Task: Copy the HTTPS URL of the repository "Javascript".
Action: Mouse moved to (1231, 288)
Screenshot: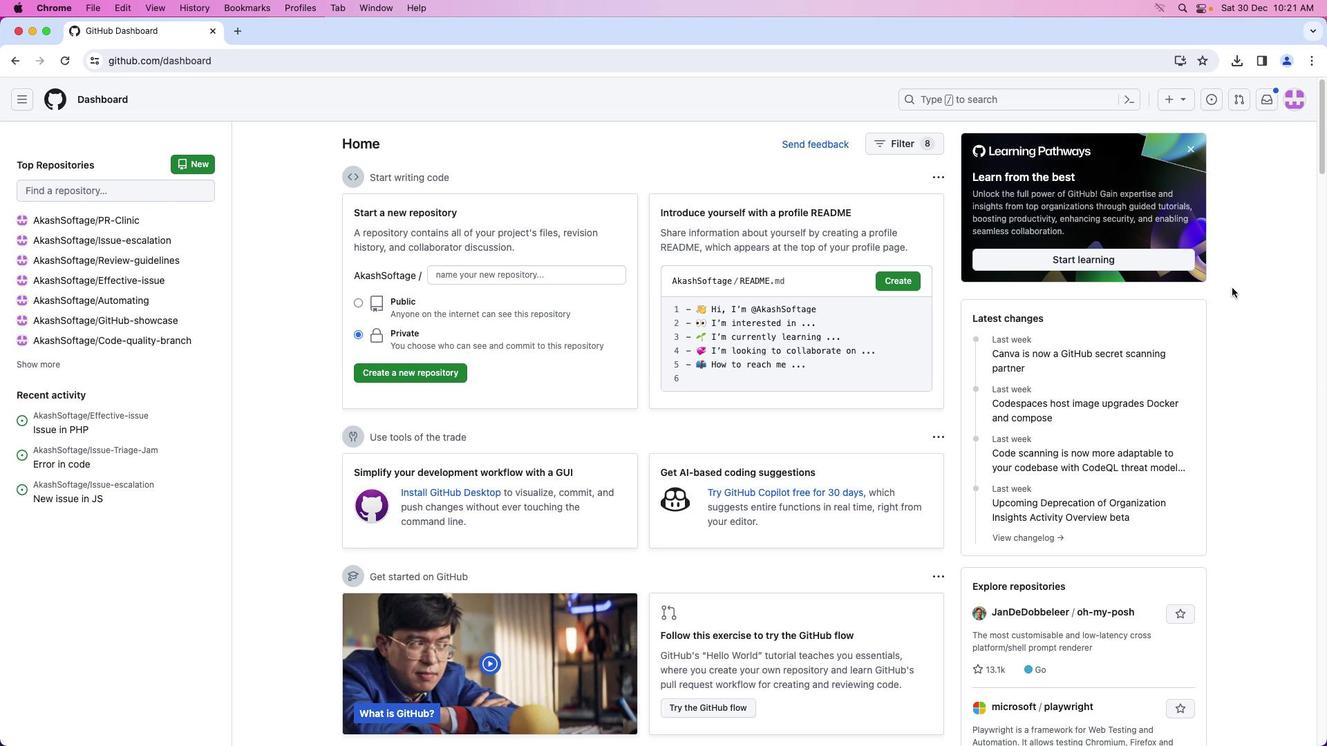 
Action: Mouse pressed left at (1231, 288)
Screenshot: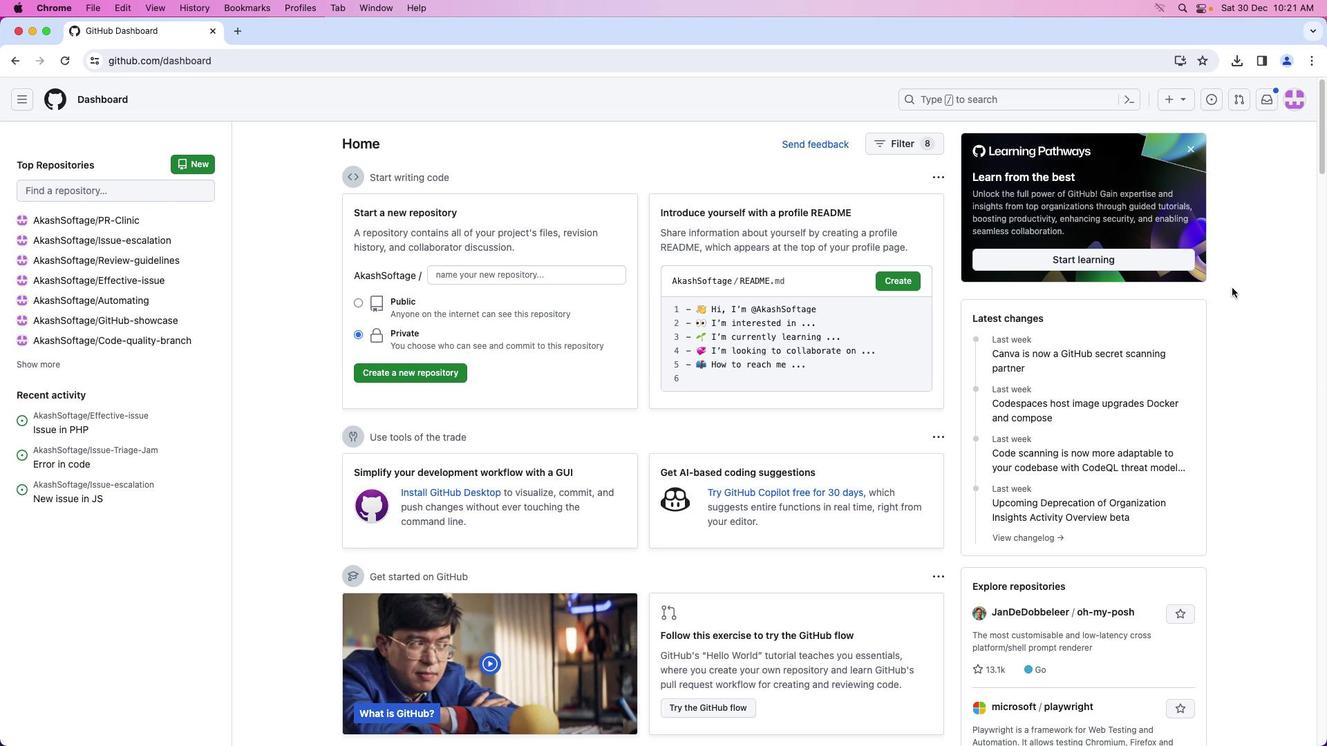 
Action: Mouse moved to (1292, 103)
Screenshot: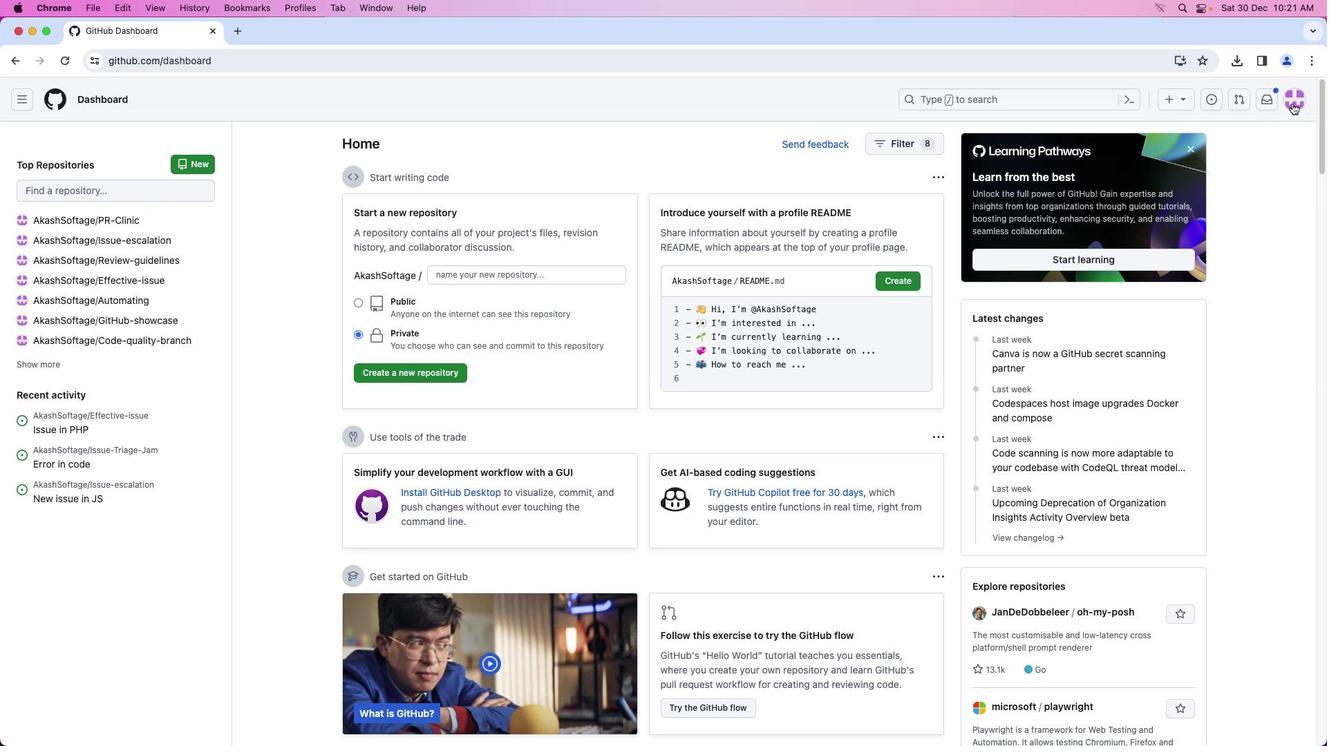 
Action: Mouse pressed left at (1292, 103)
Screenshot: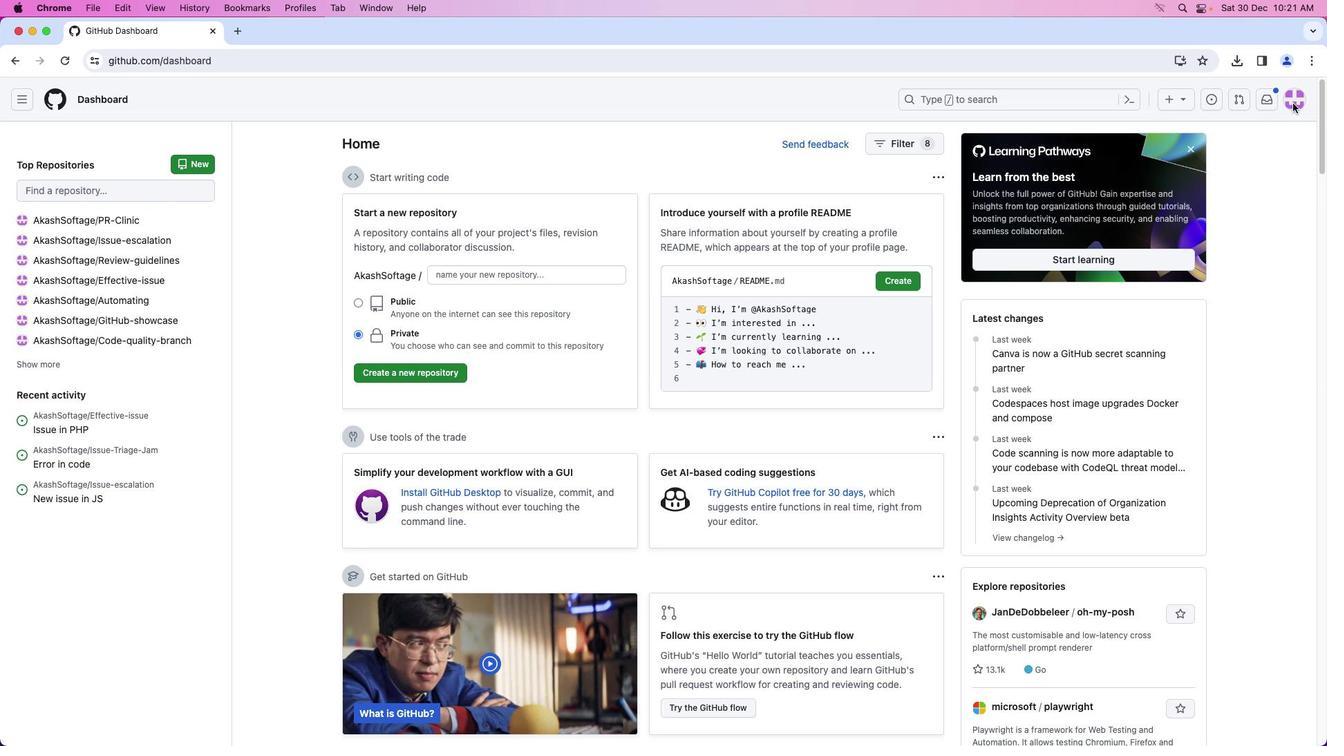 
Action: Mouse moved to (1217, 226)
Screenshot: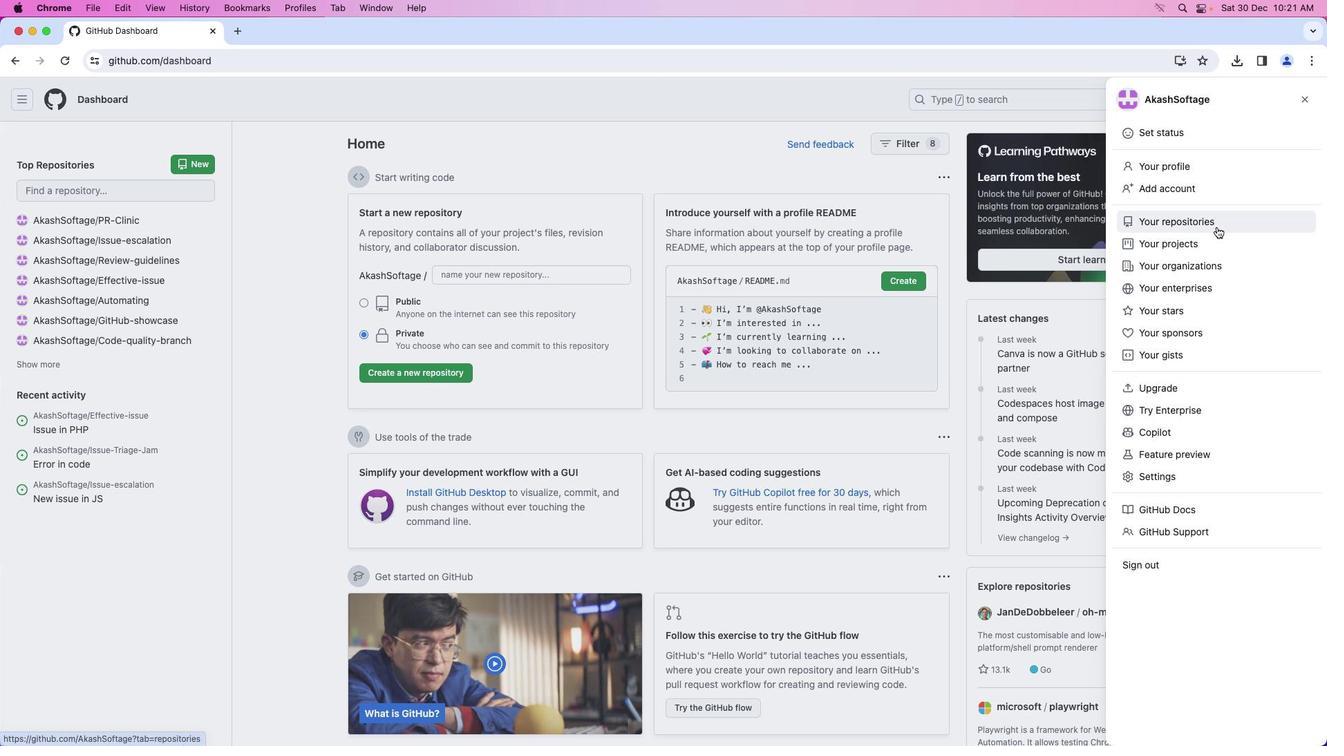 
Action: Mouse pressed left at (1217, 226)
Screenshot: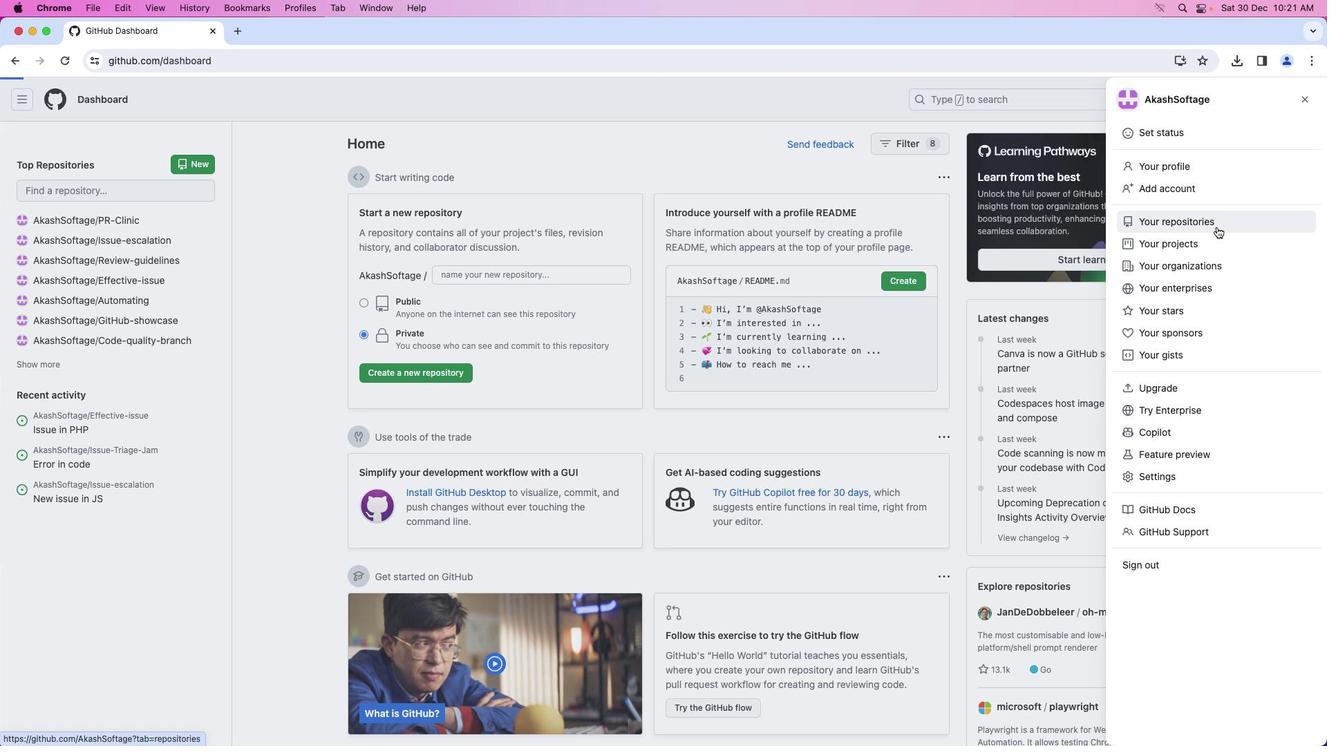 
Action: Mouse moved to (477, 226)
Screenshot: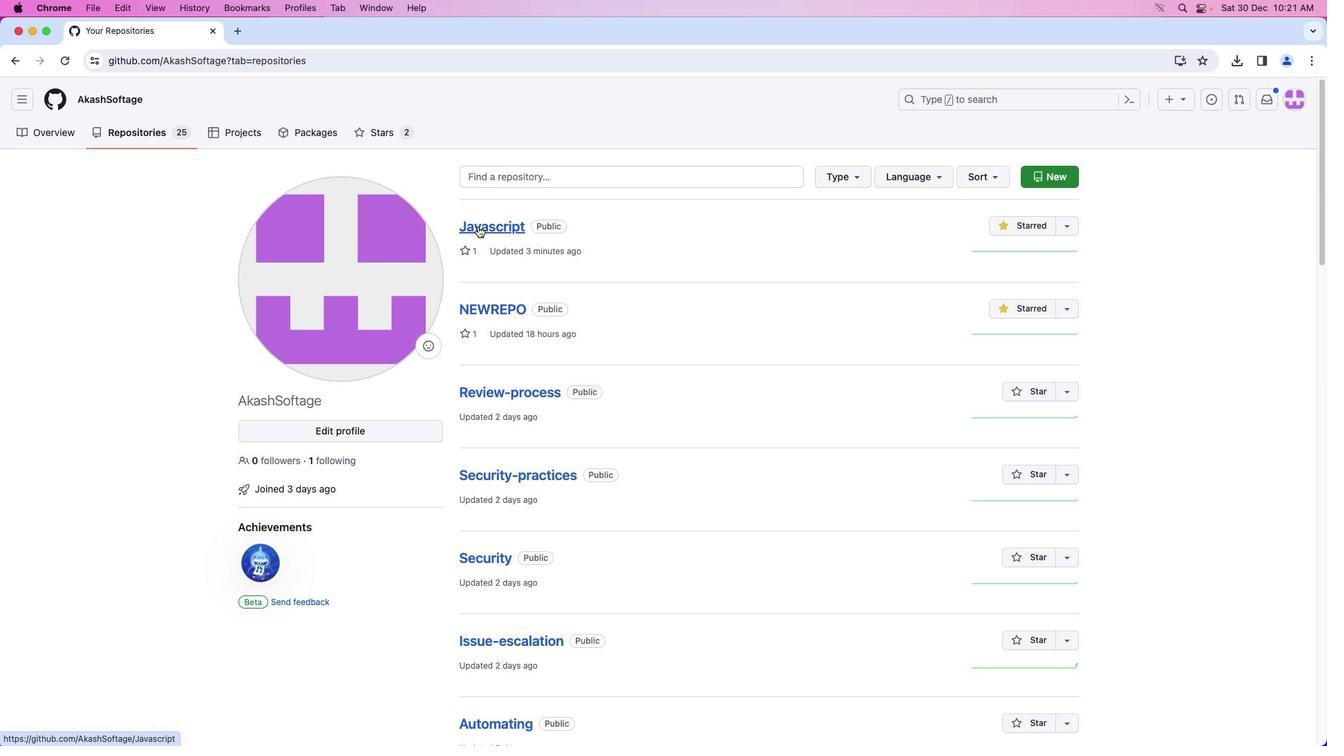 
Action: Mouse pressed left at (477, 226)
Screenshot: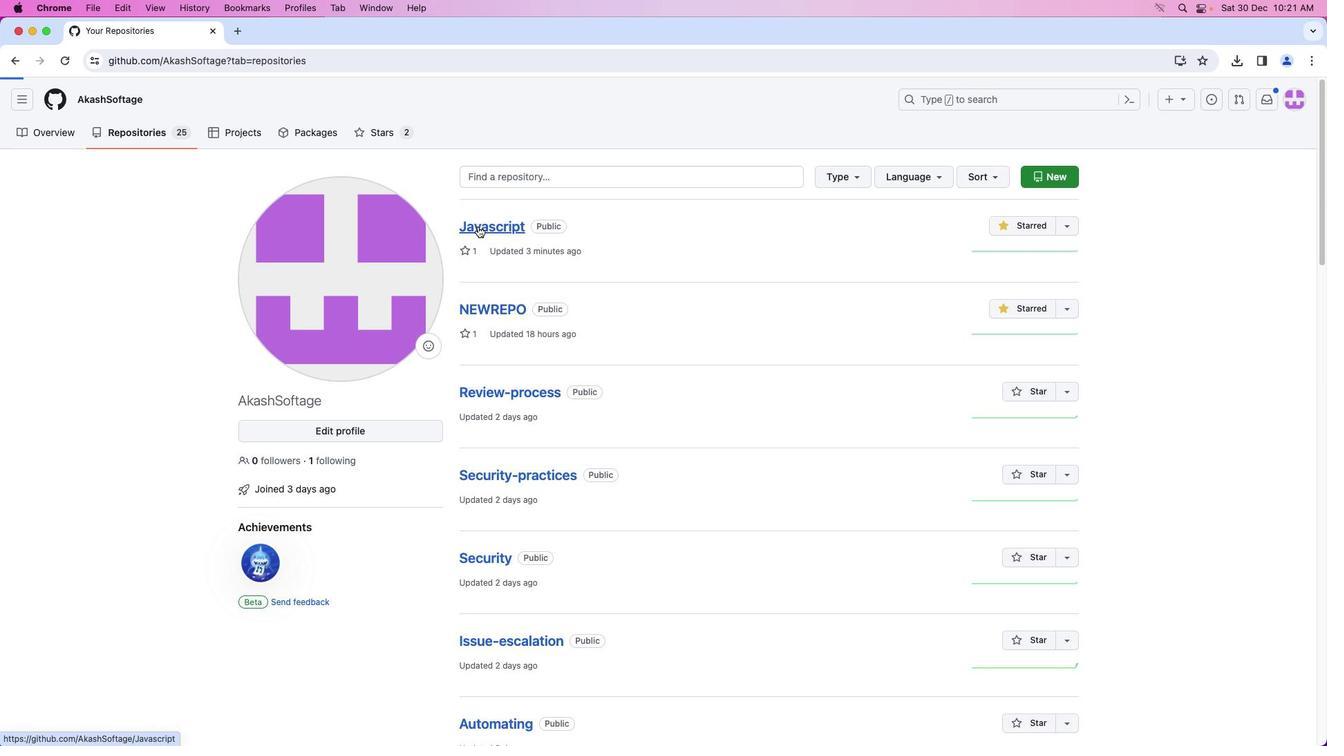 
Action: Mouse moved to (55, 134)
Screenshot: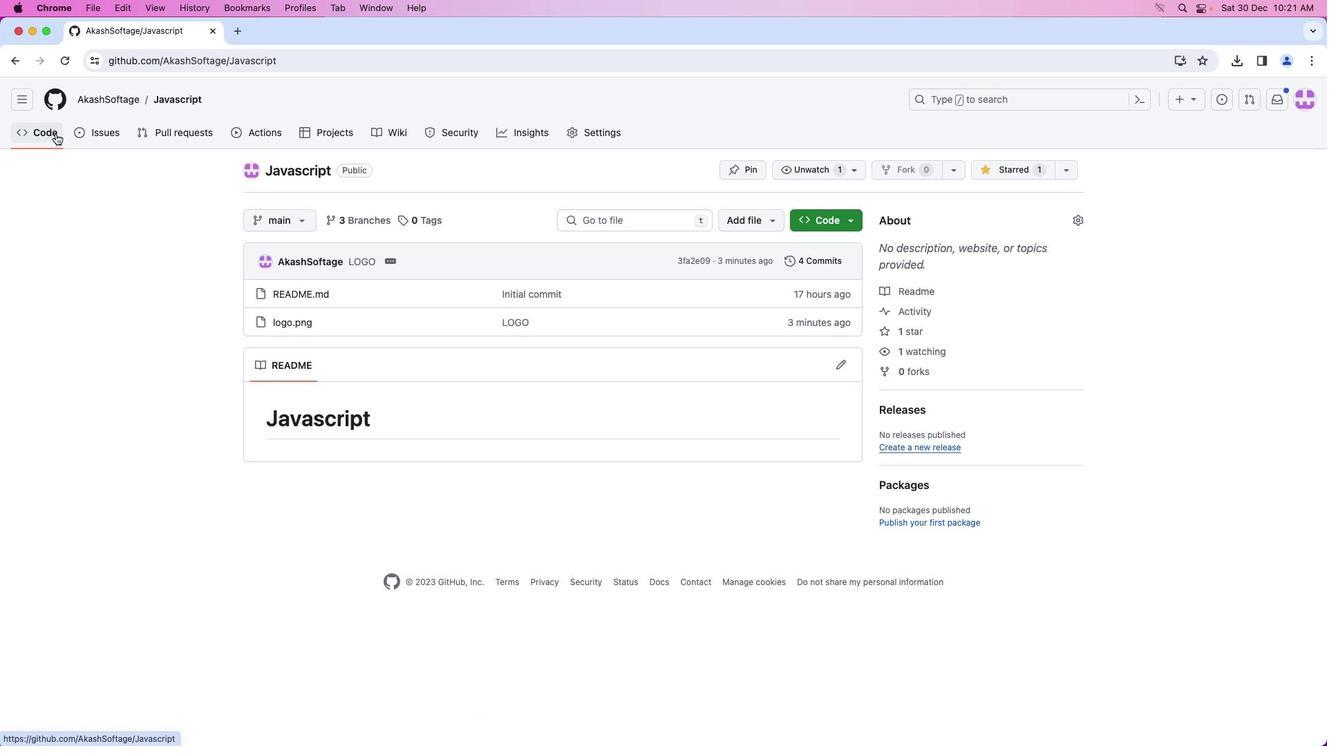 
Action: Mouse pressed left at (55, 134)
Screenshot: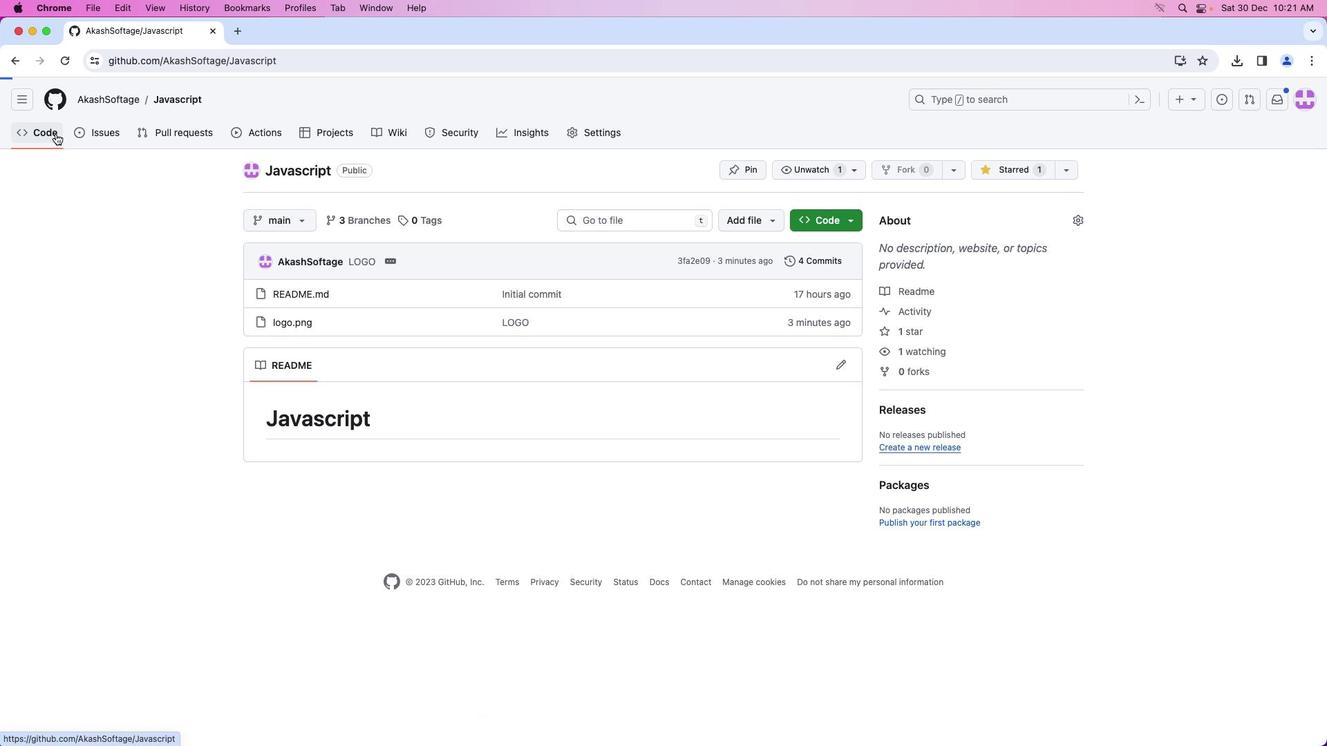 
Action: Mouse moved to (861, 221)
Screenshot: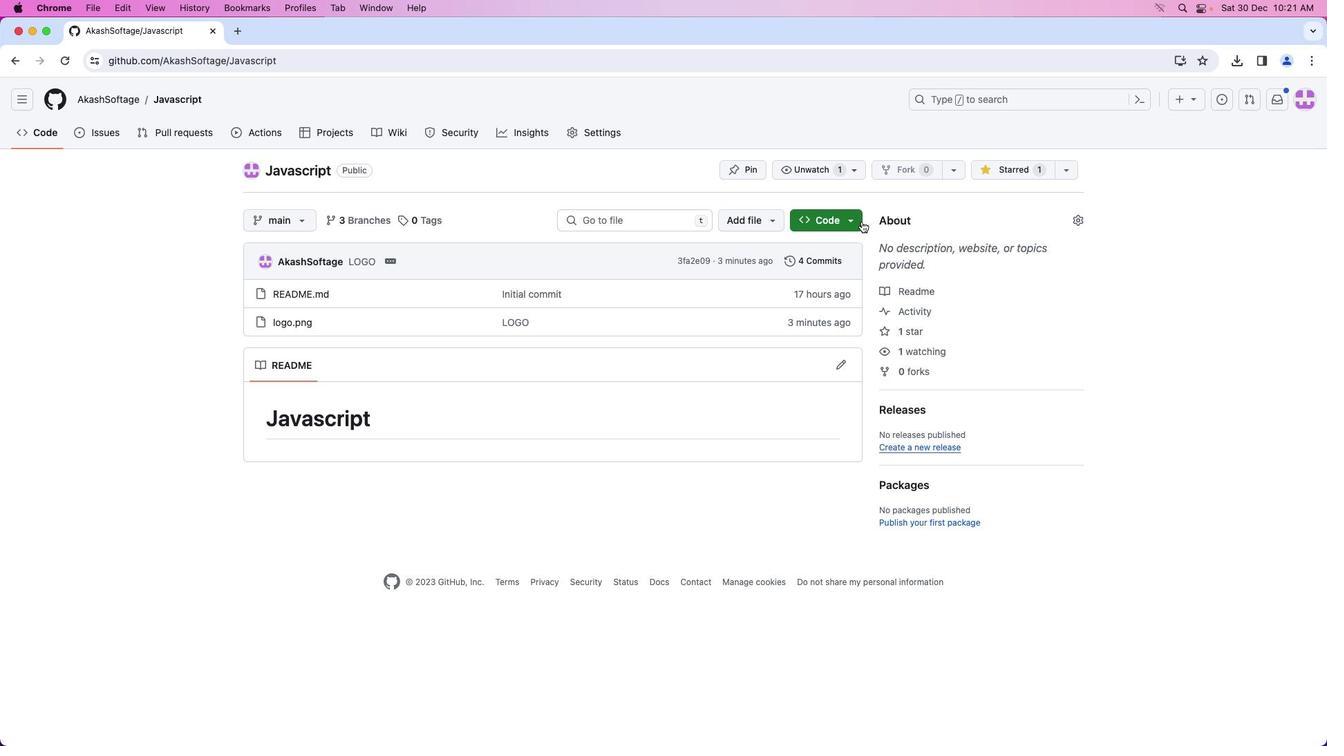 
Action: Mouse pressed left at (861, 221)
Screenshot: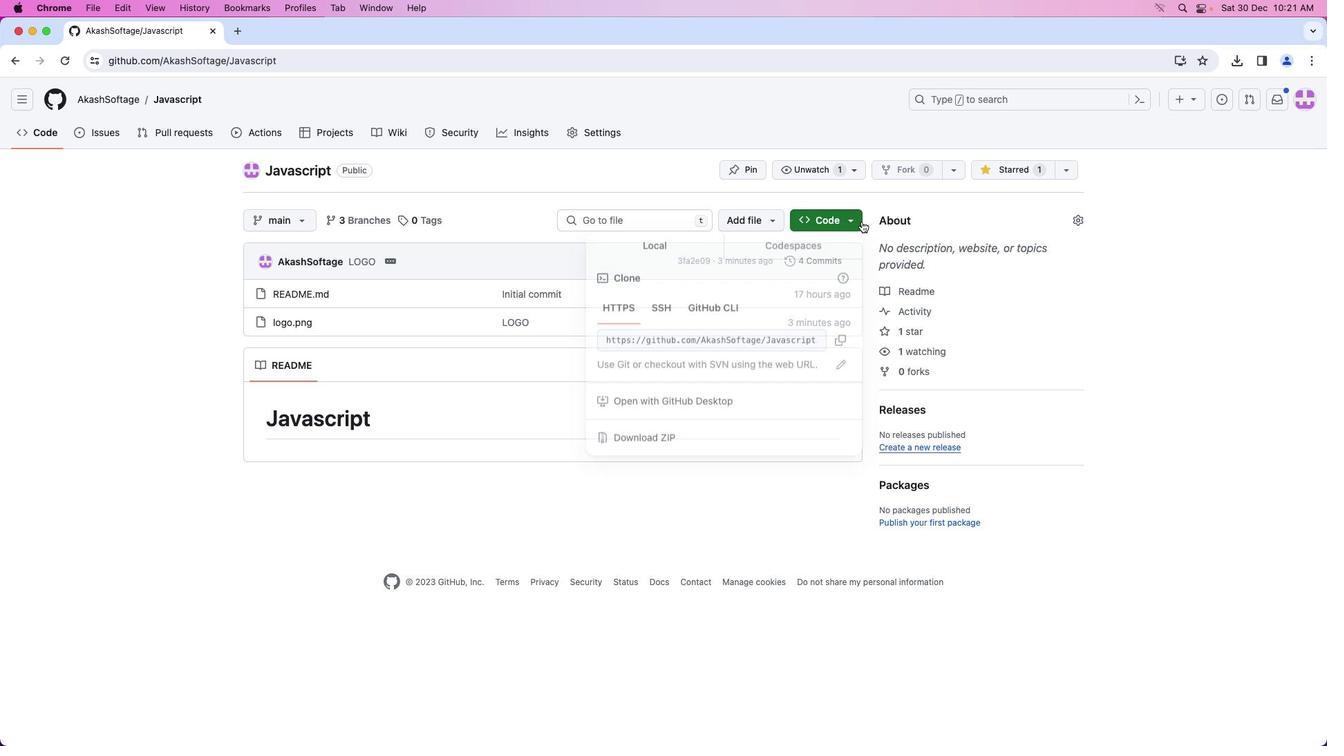 
Action: Mouse moved to (835, 348)
Screenshot: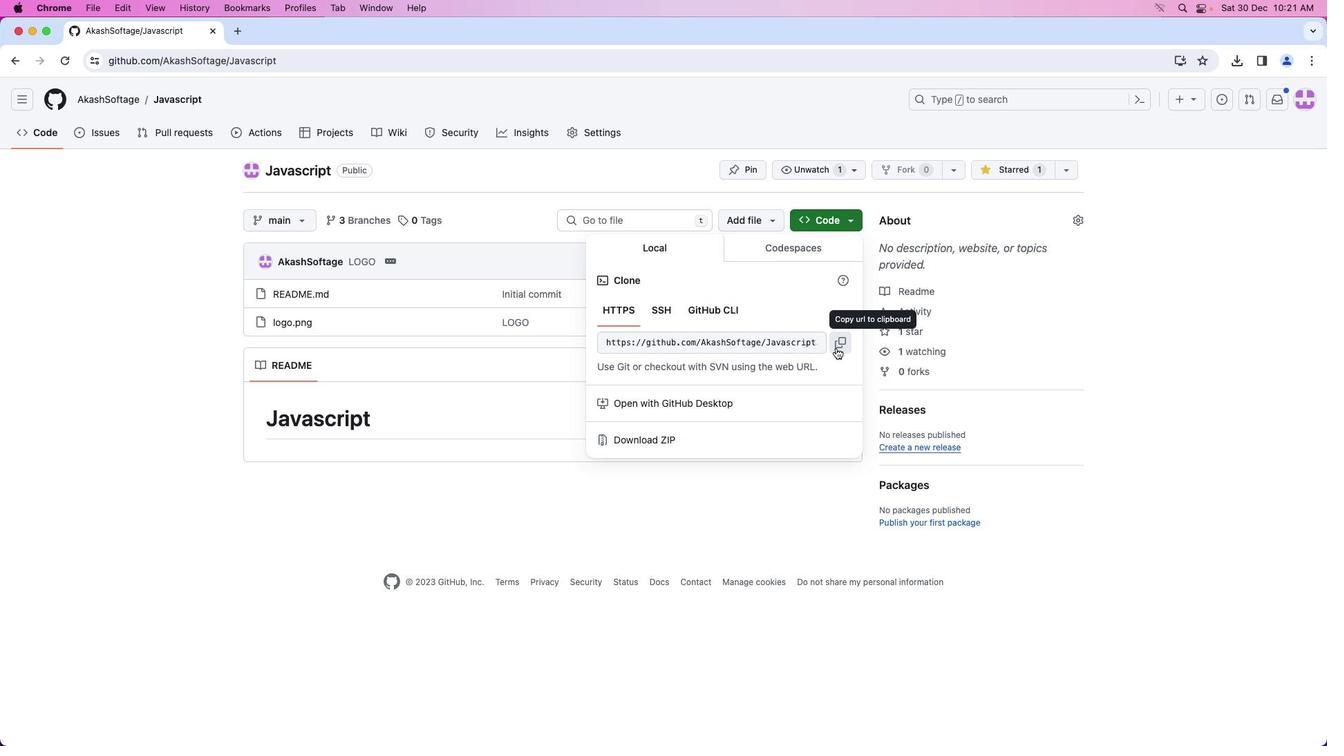 
Action: Mouse pressed left at (835, 348)
Screenshot: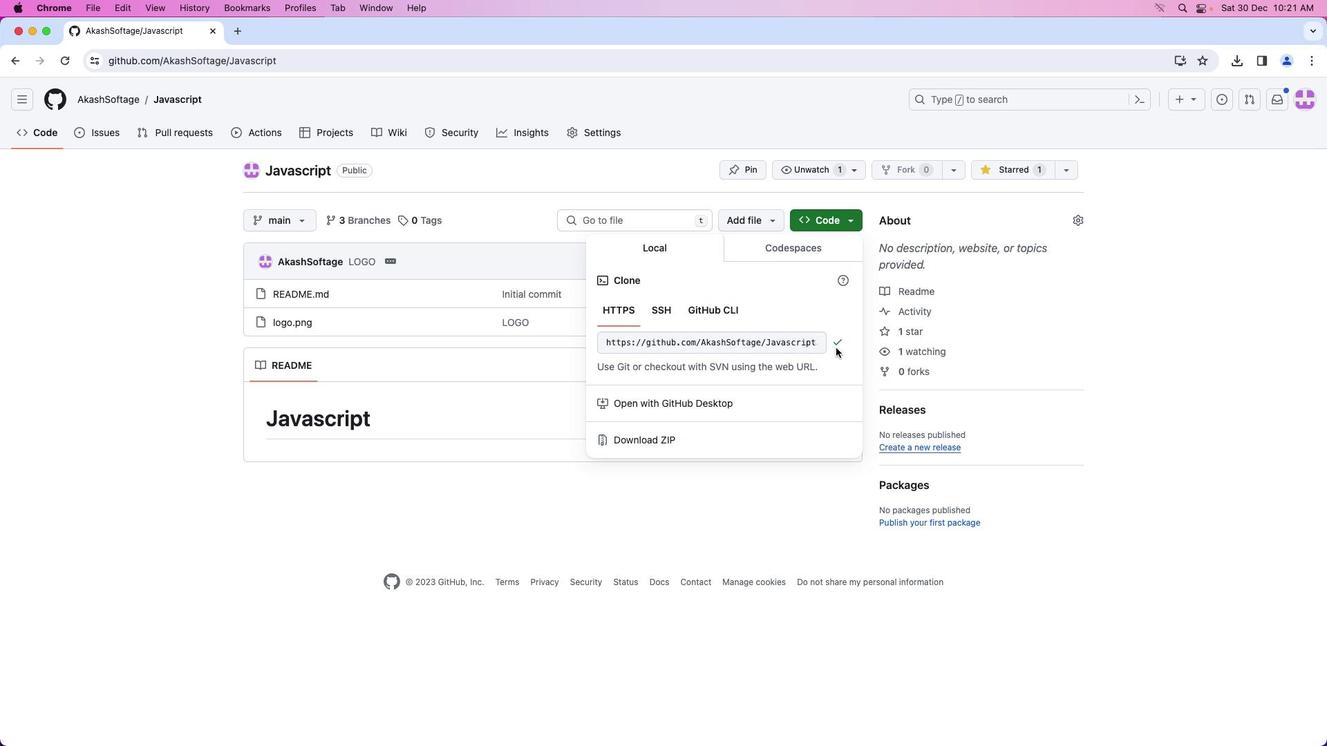 
Action: Mouse moved to (834, 347)
Screenshot: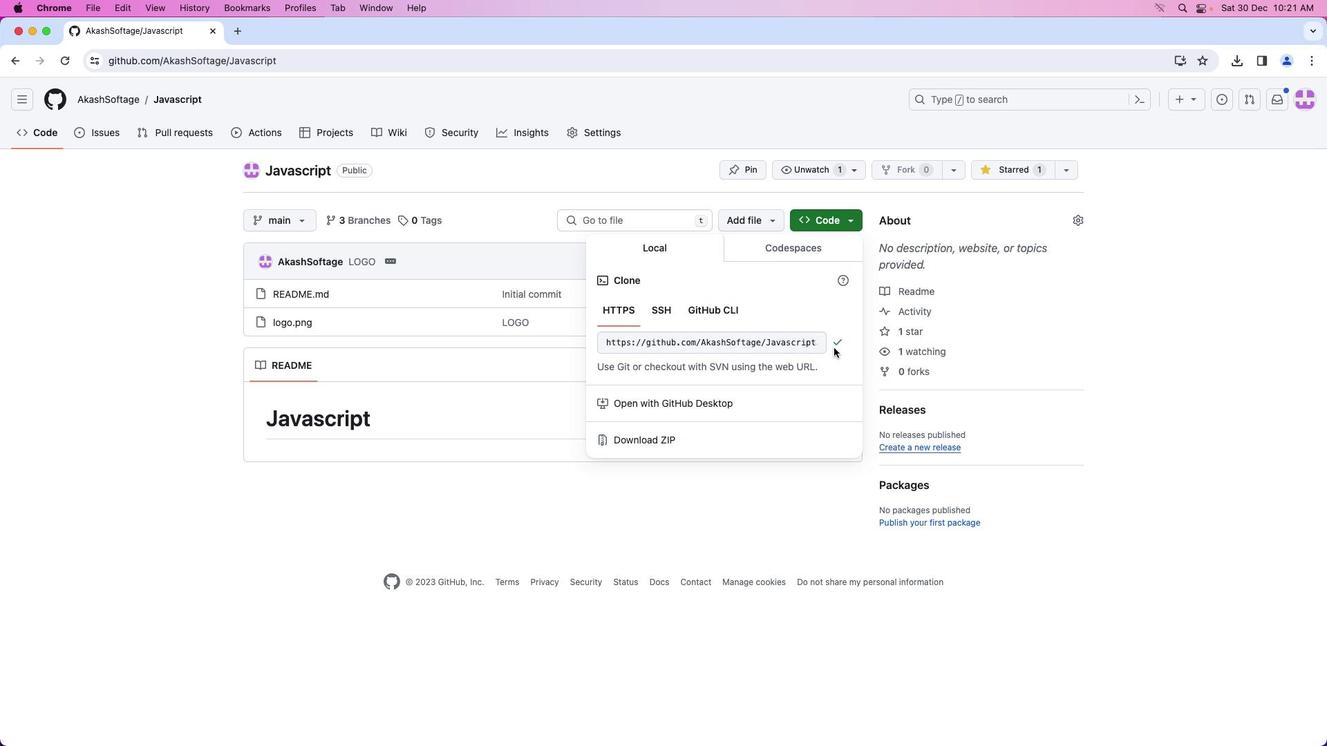 
